 Task: Go to home page of company Meta
Action: Mouse moved to (730, 100)
Screenshot: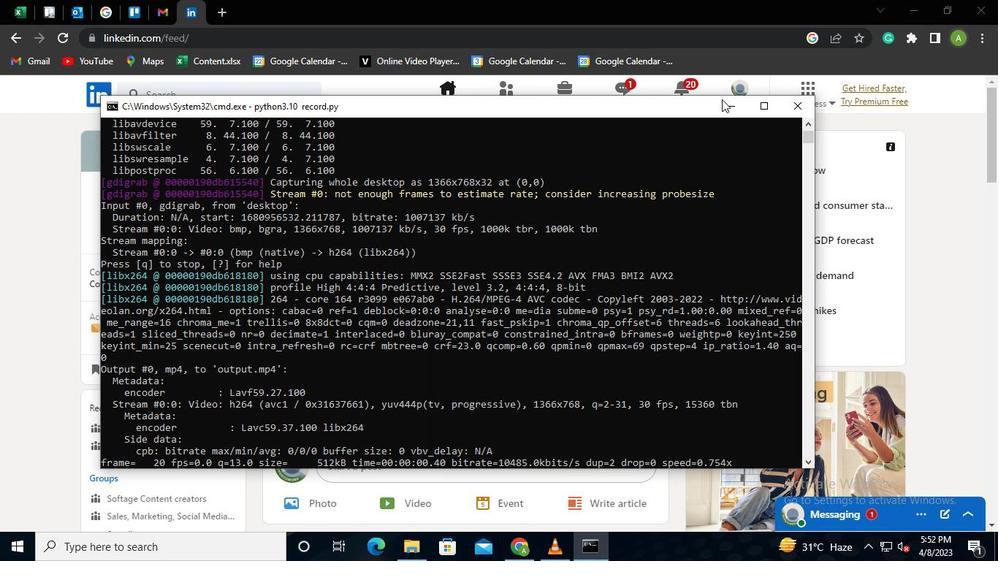 
Action: Mouse pressed left at (730, 100)
Screenshot: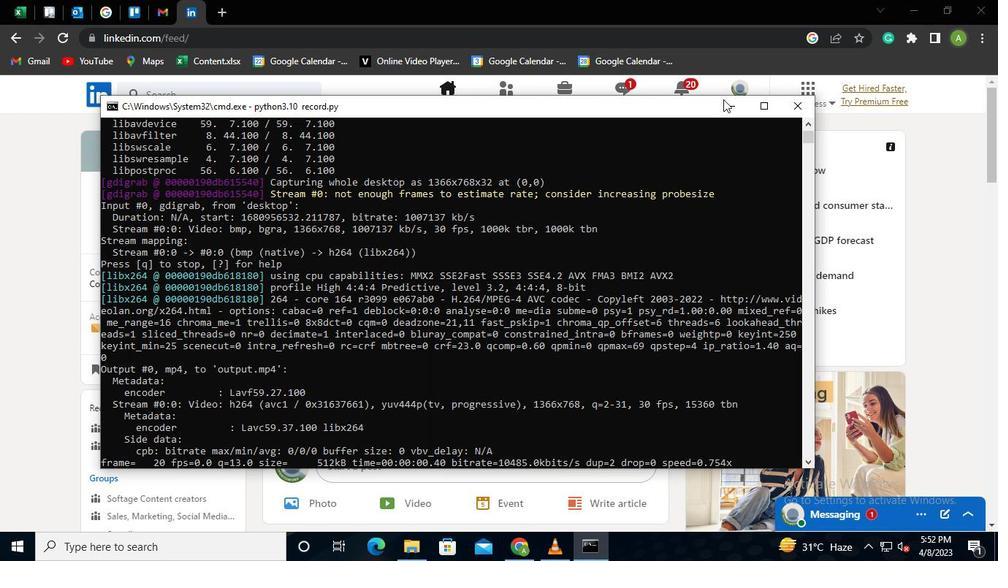 
Action: Mouse moved to (188, 91)
Screenshot: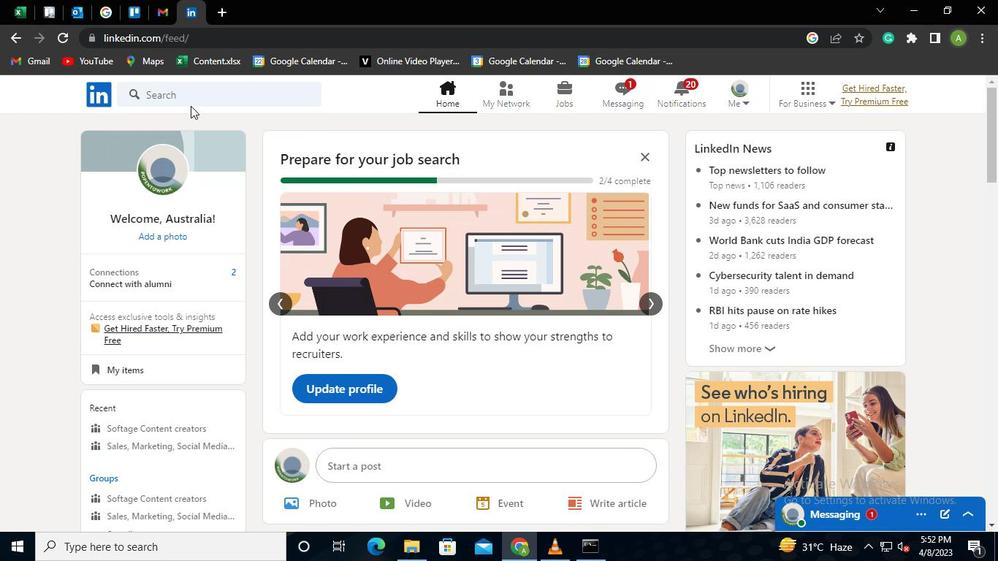 
Action: Mouse pressed left at (188, 91)
Screenshot: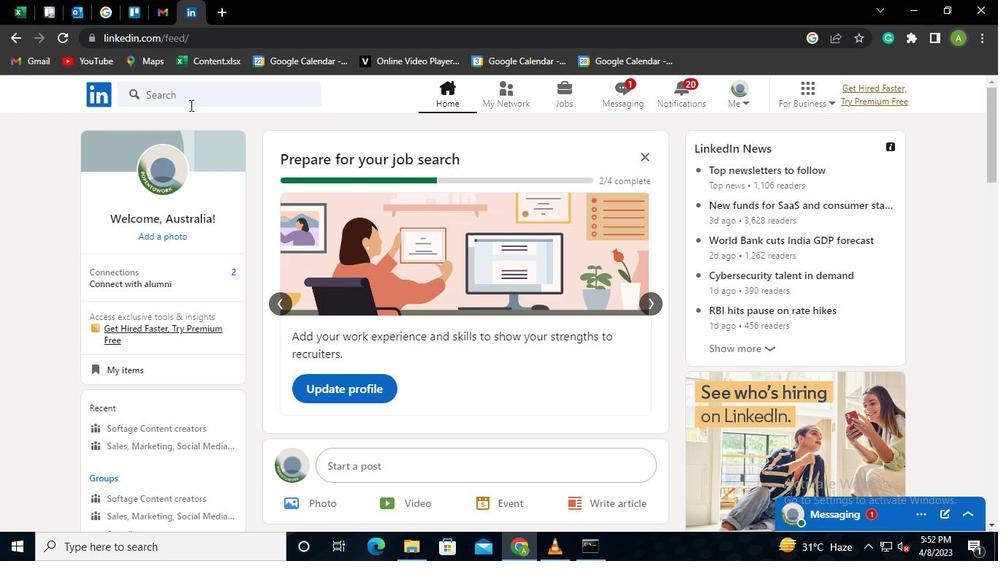 
Action: Keyboard Key.shift
Screenshot: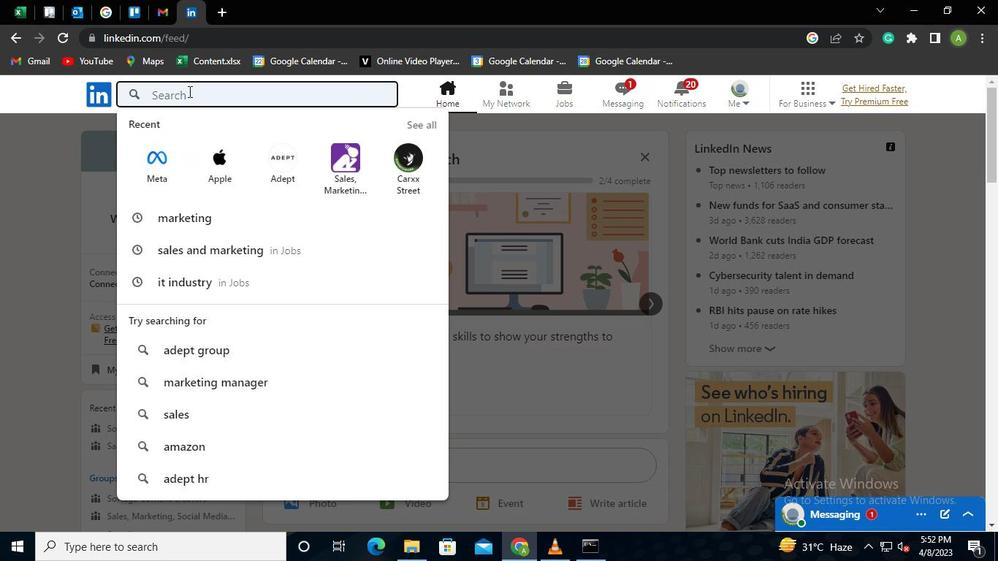 
Action: Keyboard M
Screenshot: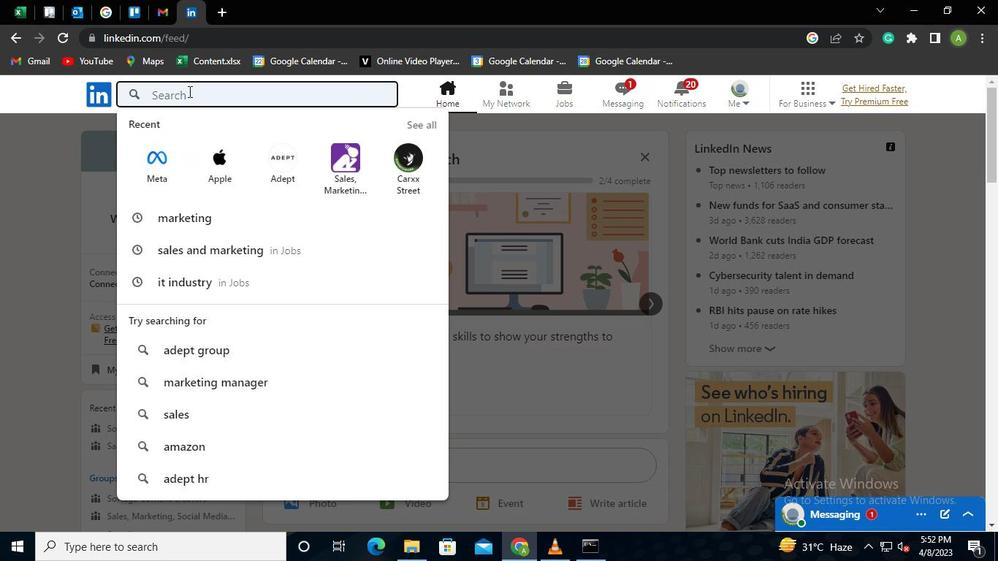 
Action: Keyboard e
Screenshot: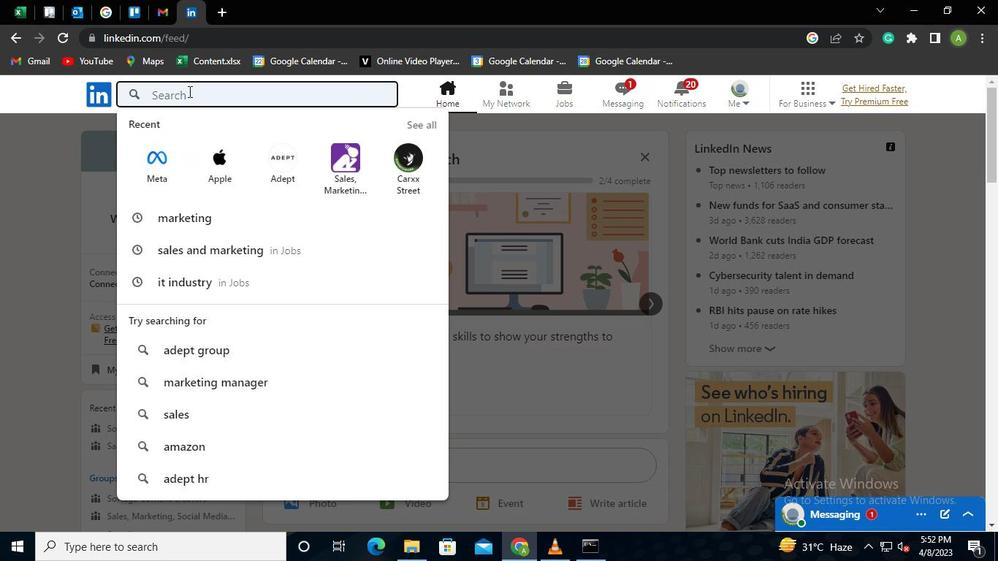 
Action: Keyboard t
Screenshot: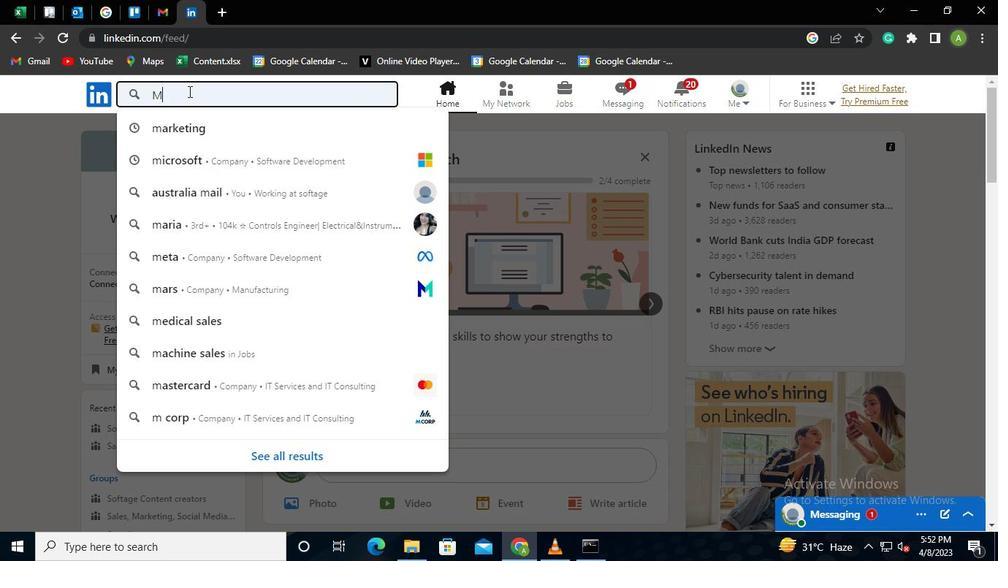
Action: Keyboard a
Screenshot: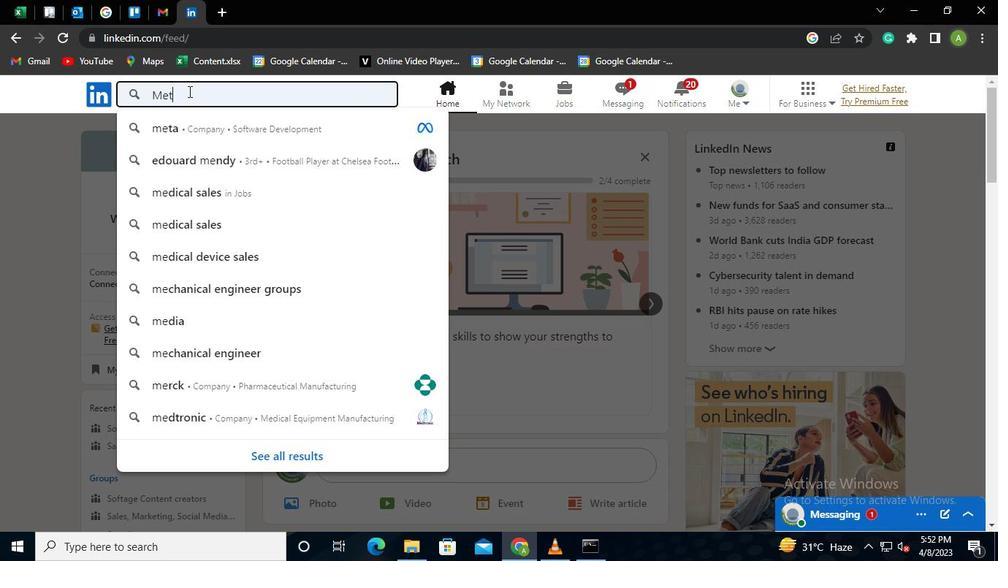 
Action: Keyboard Key.enter
Screenshot: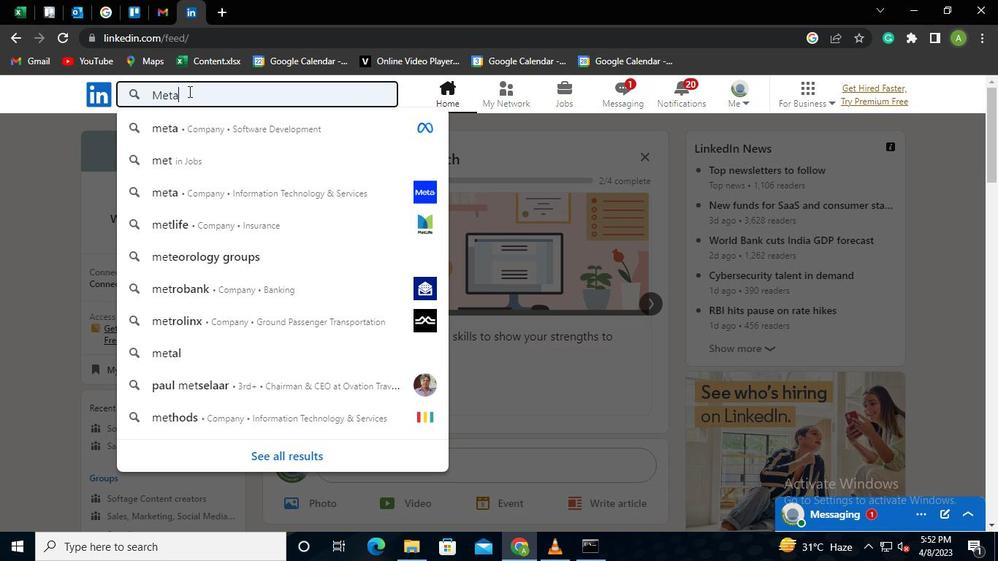 
Action: Mouse moved to (306, 228)
Screenshot: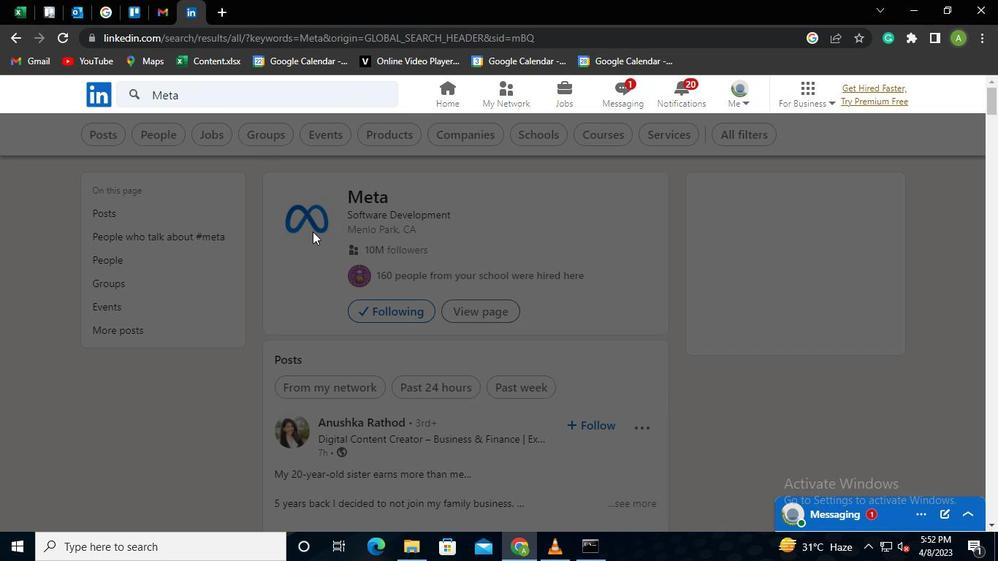 
Action: Mouse pressed left at (306, 228)
Screenshot: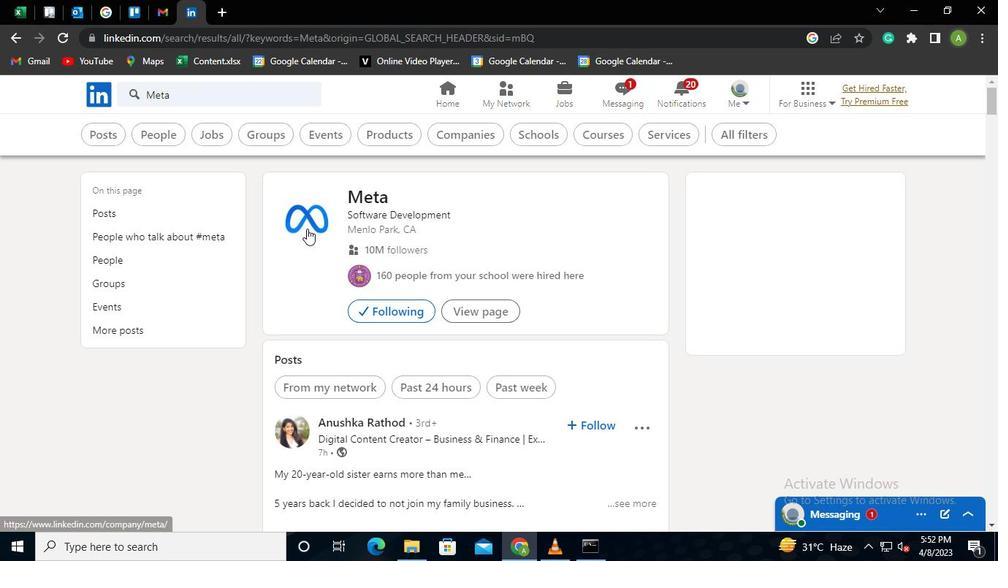 
Action: Mouse moved to (103, 405)
Screenshot: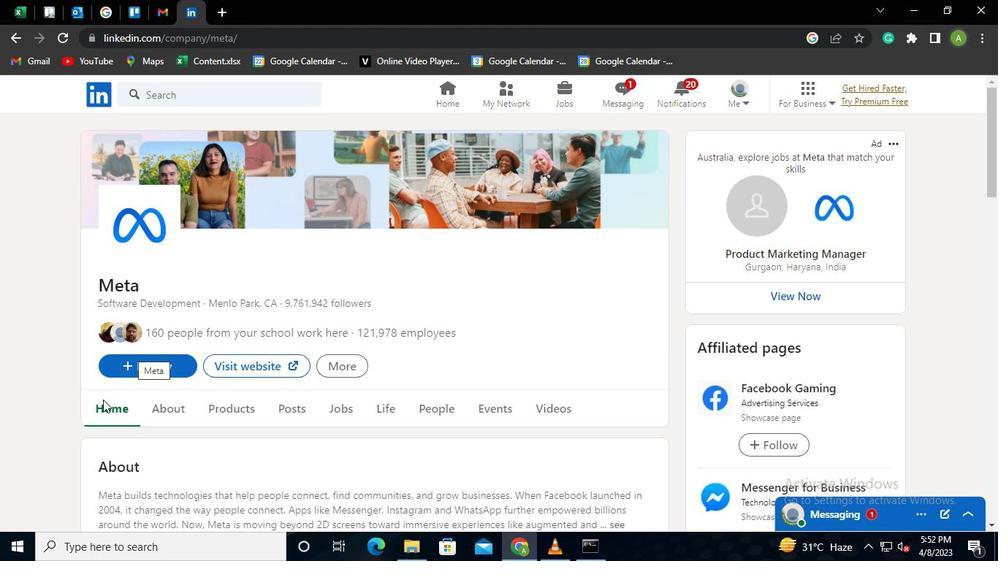 
Action: Mouse pressed left at (103, 405)
Screenshot: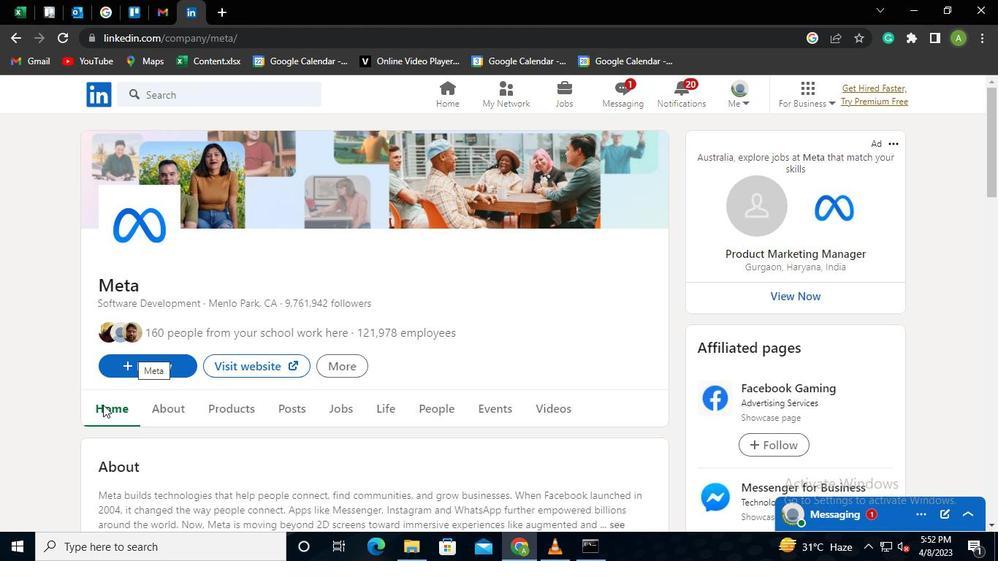 
Action: Mouse moved to (116, 408)
Screenshot: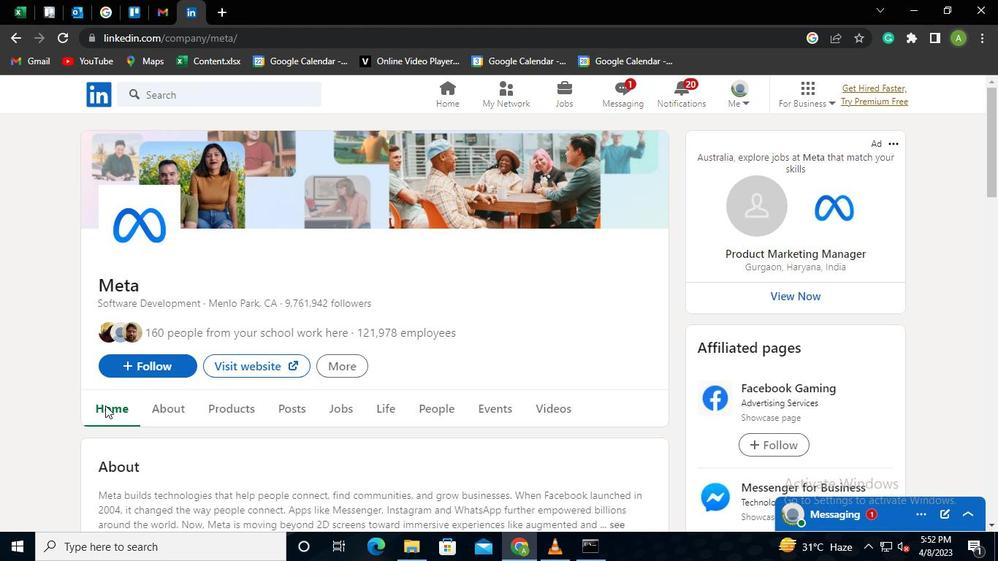 
Action: Mouse pressed left at (116, 408)
Screenshot: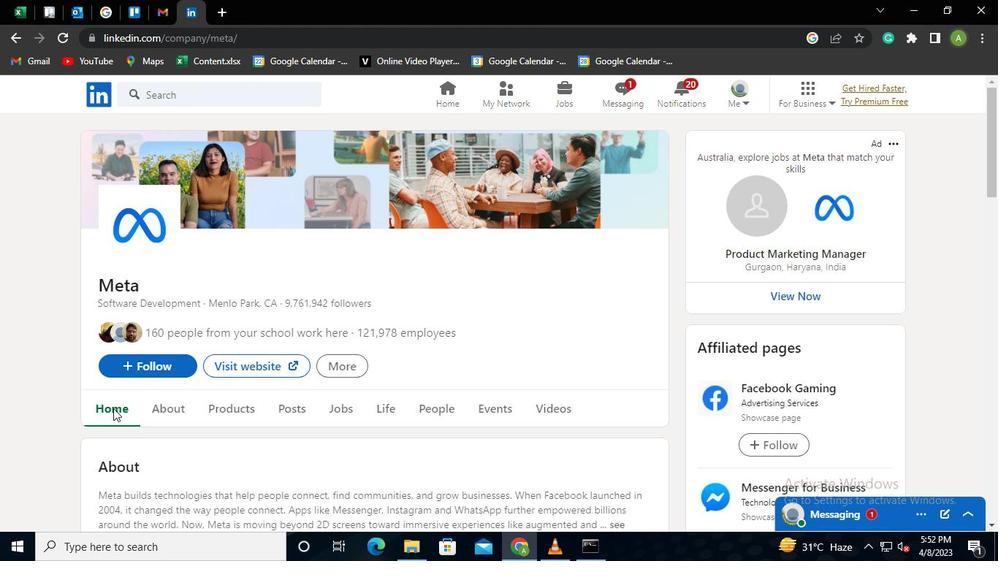 
Action: Mouse moved to (124, 267)
Screenshot: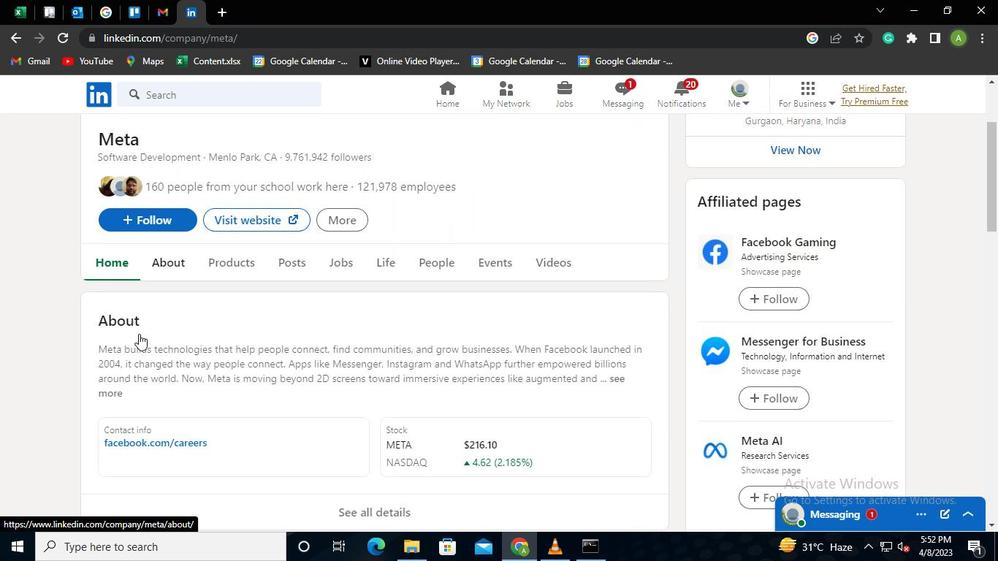 
Action: Mouse pressed left at (124, 267)
Screenshot: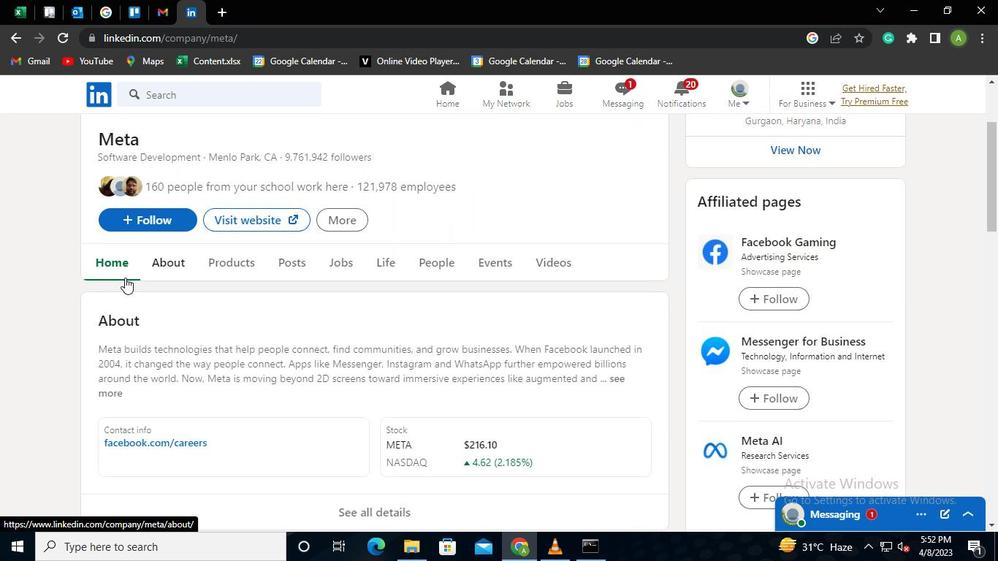 
Action: Mouse moved to (589, 547)
Screenshot: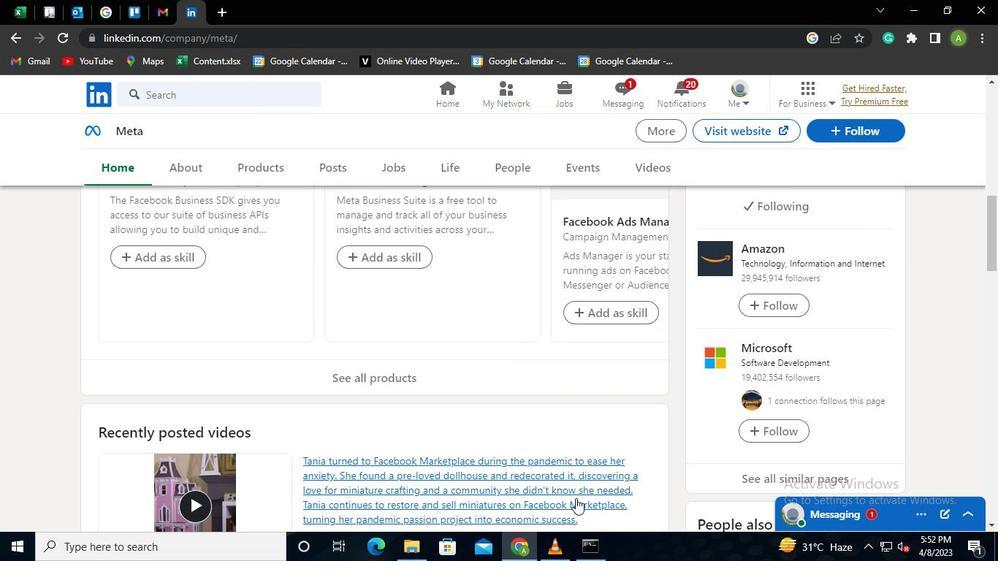 
Action: Mouse pressed left at (589, 547)
Screenshot: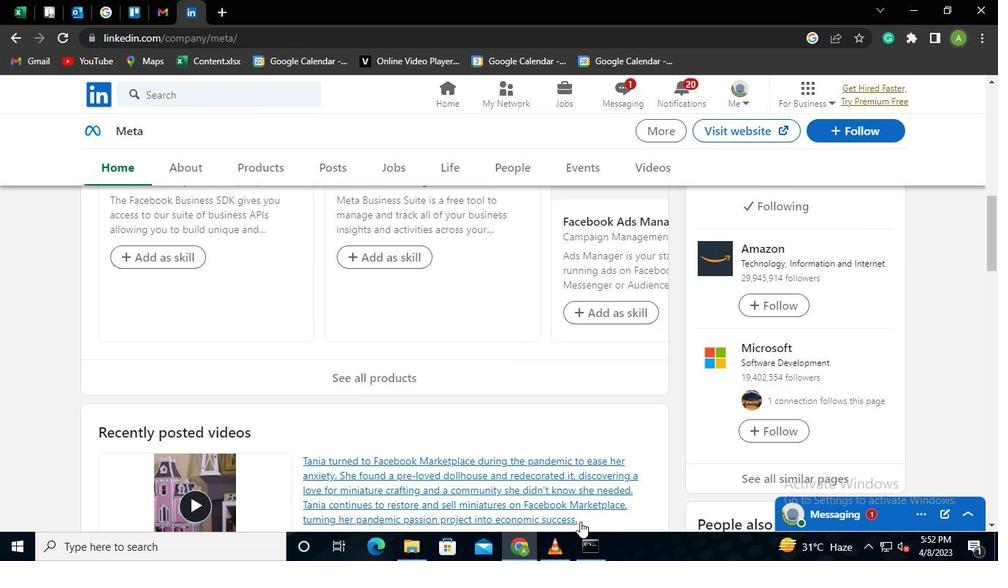 
Action: Mouse moved to (794, 113)
Screenshot: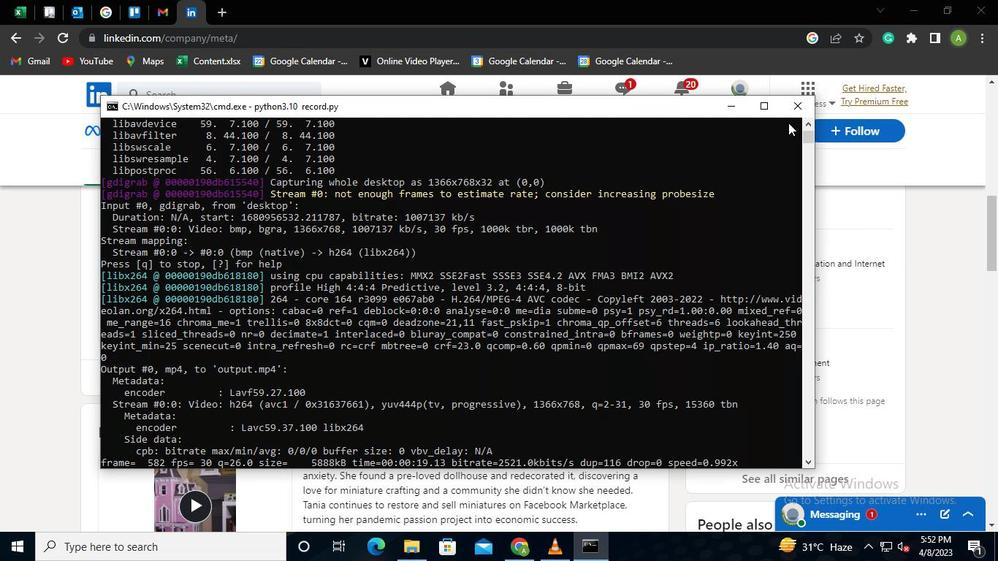 
Action: Mouse pressed left at (794, 113)
Screenshot: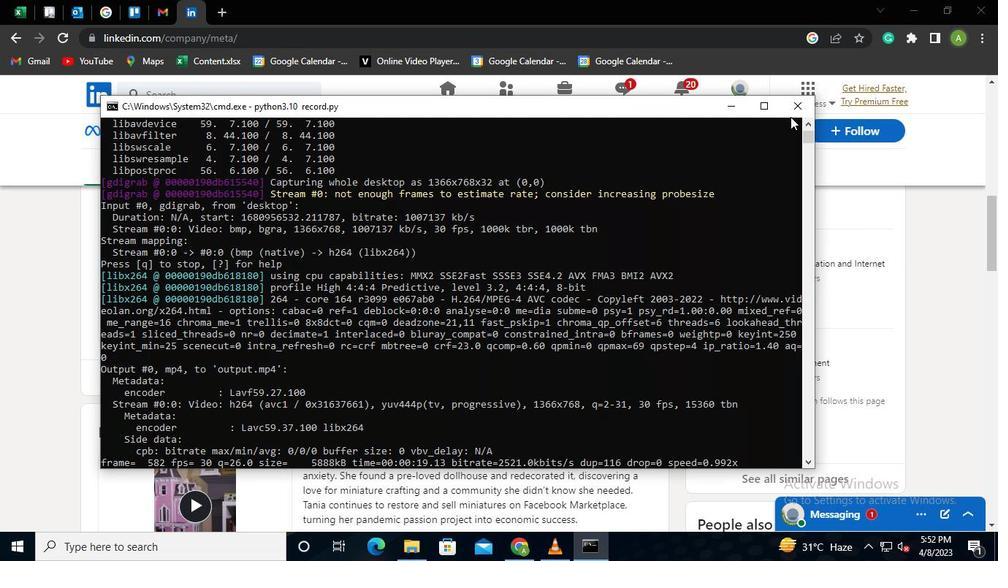 
